 Task: Go to iMovie help and create a Hollywood-style, Click on Create a trailer
Action: Mouse moved to (226, 8)
Screenshot: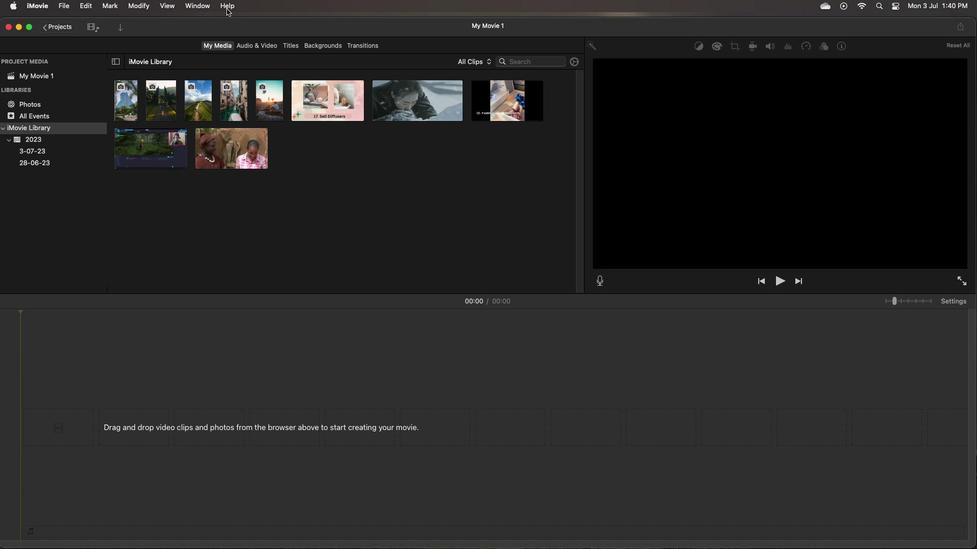 
Action: Mouse pressed left at (226, 8)
Screenshot: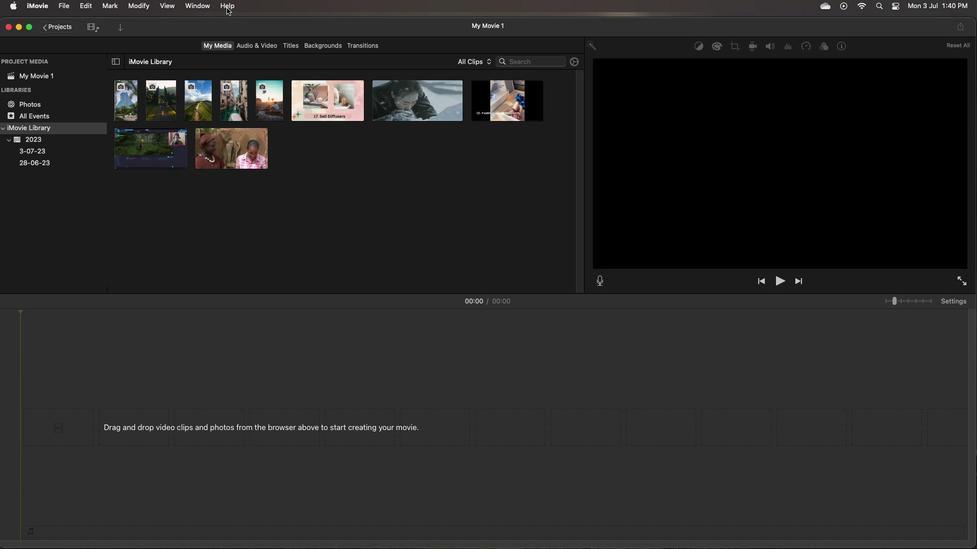 
Action: Mouse moved to (238, 31)
Screenshot: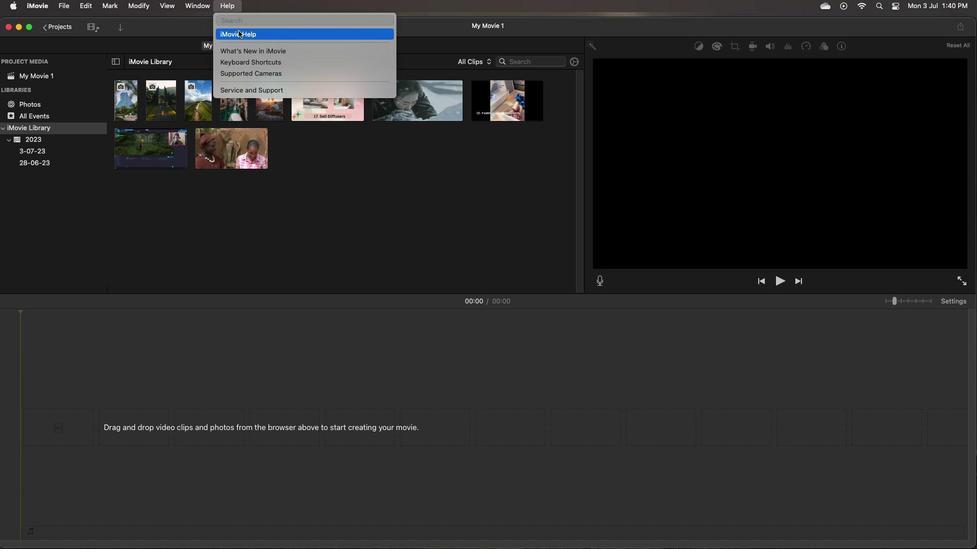 
Action: Mouse pressed left at (238, 31)
Screenshot: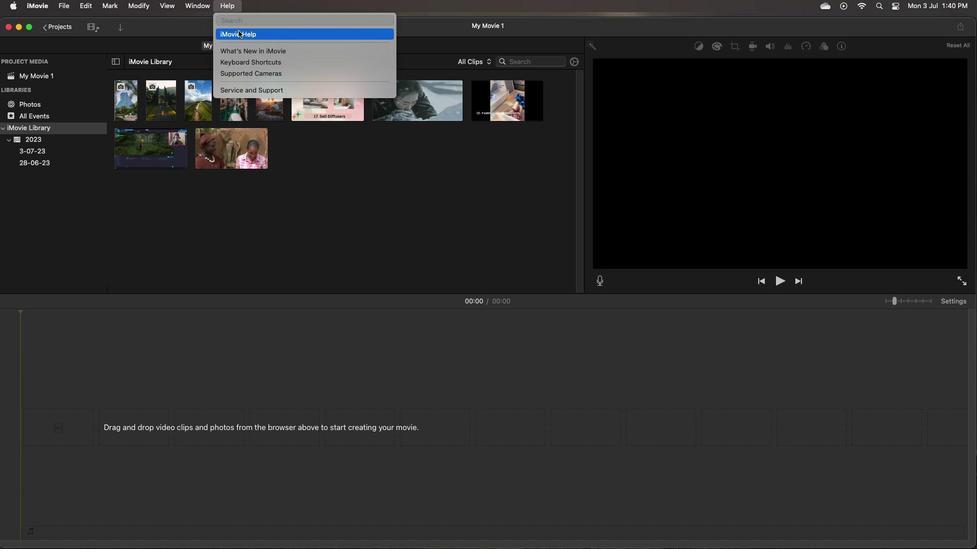
Action: Mouse moved to (430, 237)
Screenshot: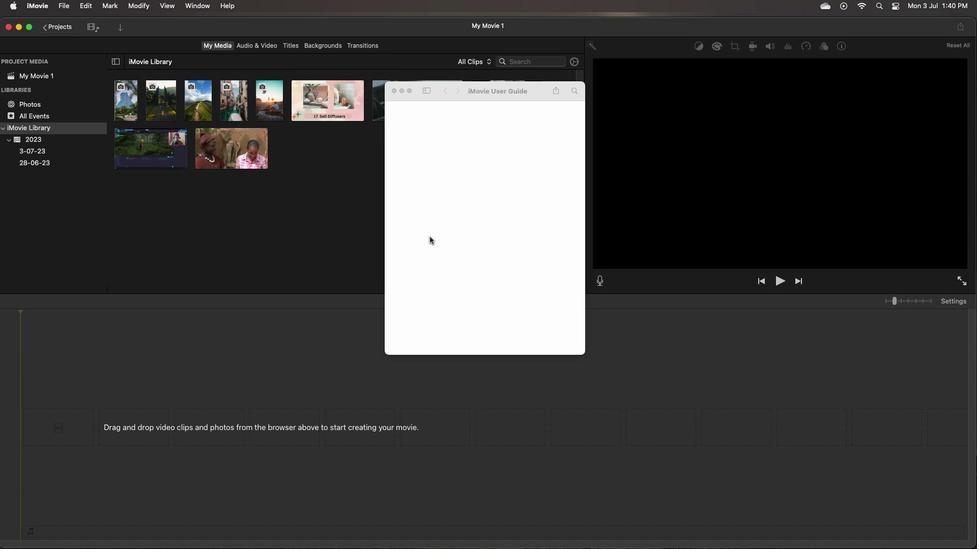 
Action: Mouse scrolled (430, 237) with delta (0, 0)
Screenshot: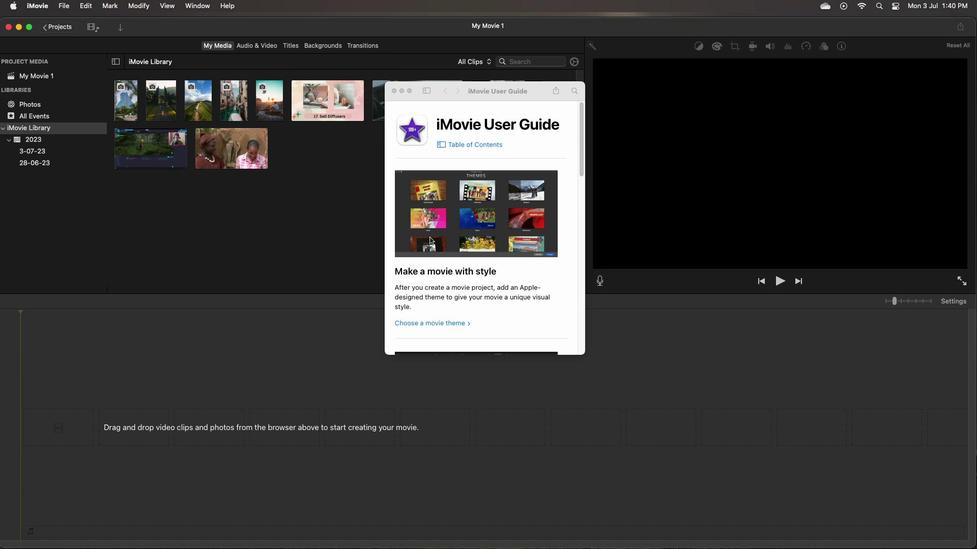 
Action: Mouse scrolled (430, 237) with delta (0, 0)
Screenshot: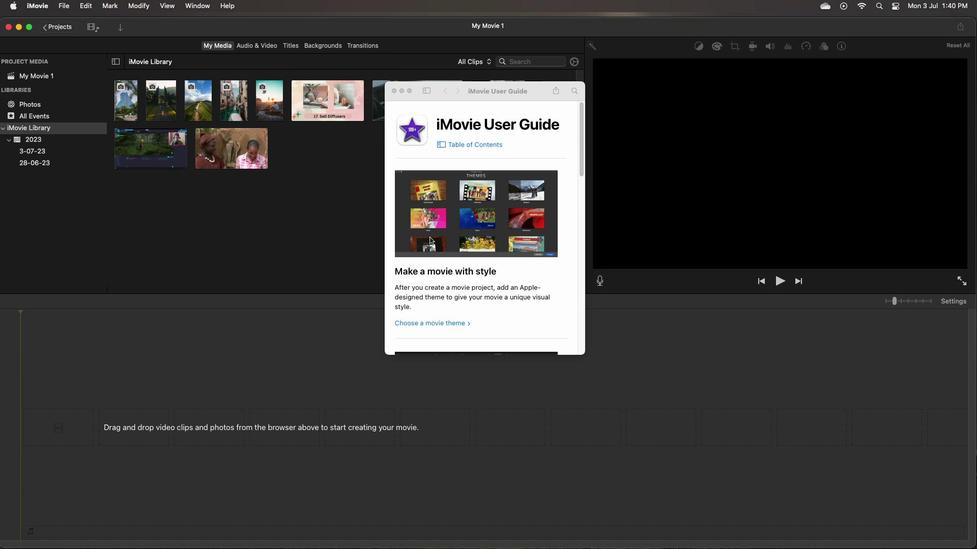 
Action: Mouse scrolled (430, 237) with delta (0, -1)
Screenshot: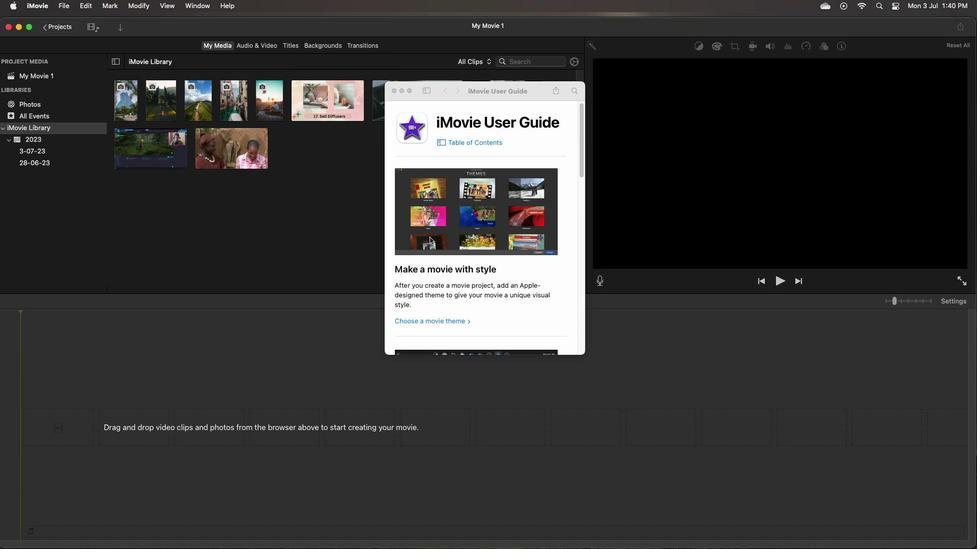
Action: Mouse scrolled (430, 237) with delta (0, -2)
Screenshot: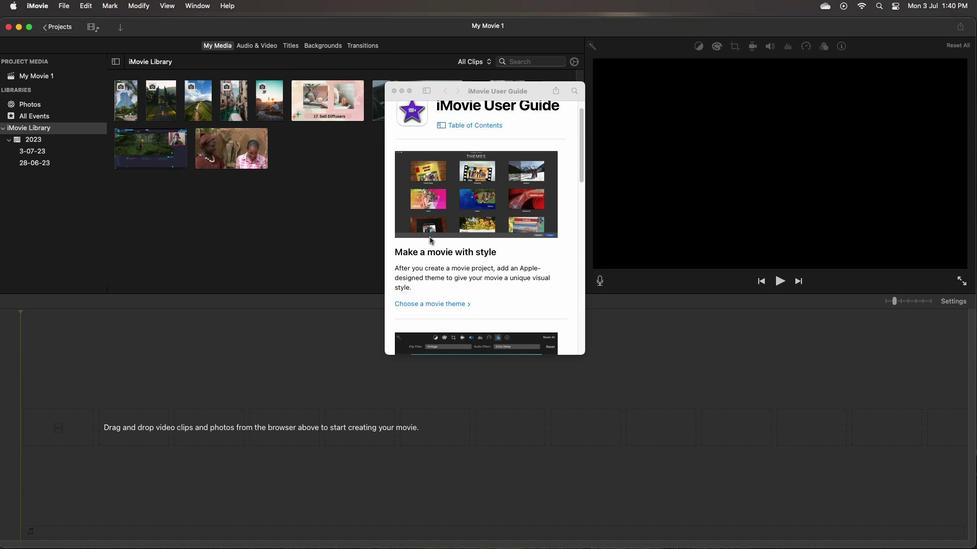 
Action: Mouse scrolled (430, 237) with delta (0, 0)
Screenshot: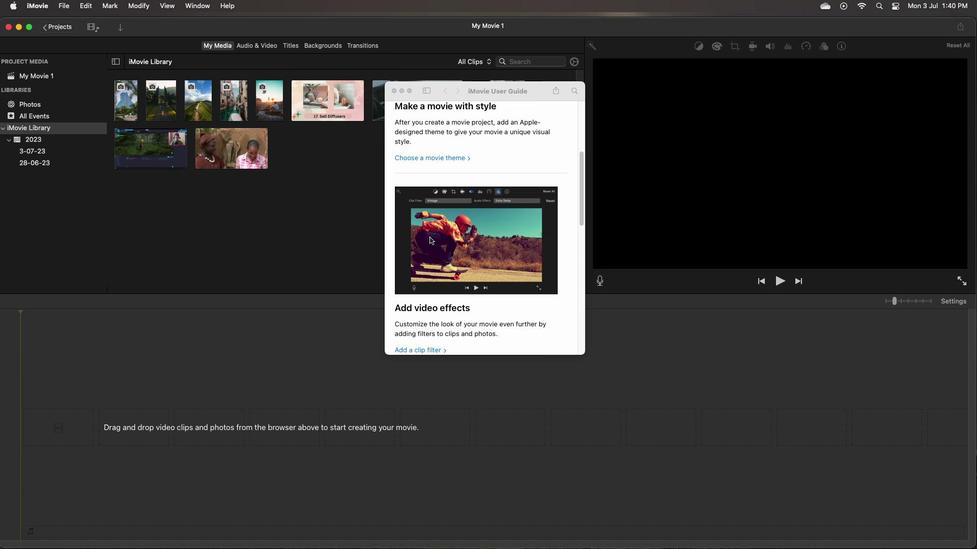 
Action: Mouse scrolled (430, 237) with delta (0, 0)
Screenshot: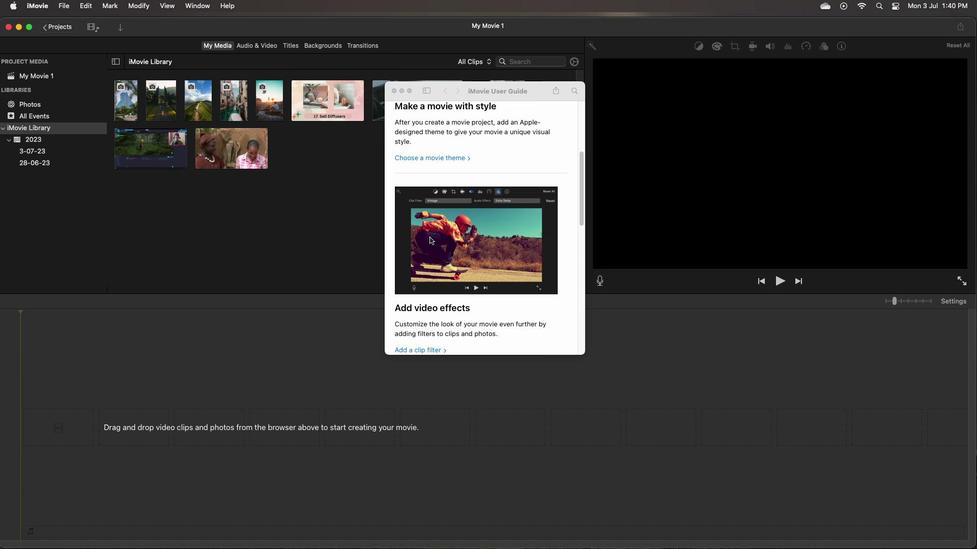 
Action: Mouse scrolled (430, 237) with delta (0, -1)
Screenshot: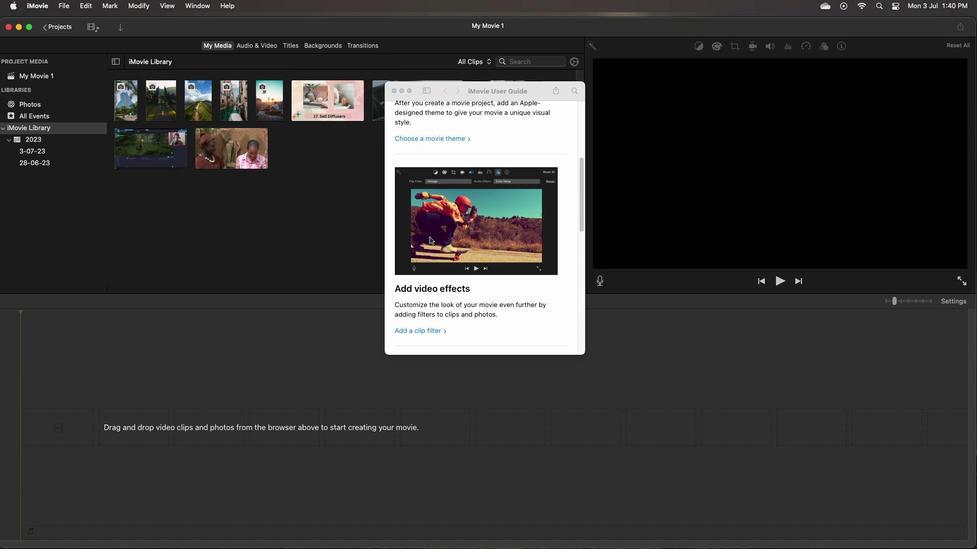 
Action: Mouse scrolled (430, 237) with delta (0, -1)
Screenshot: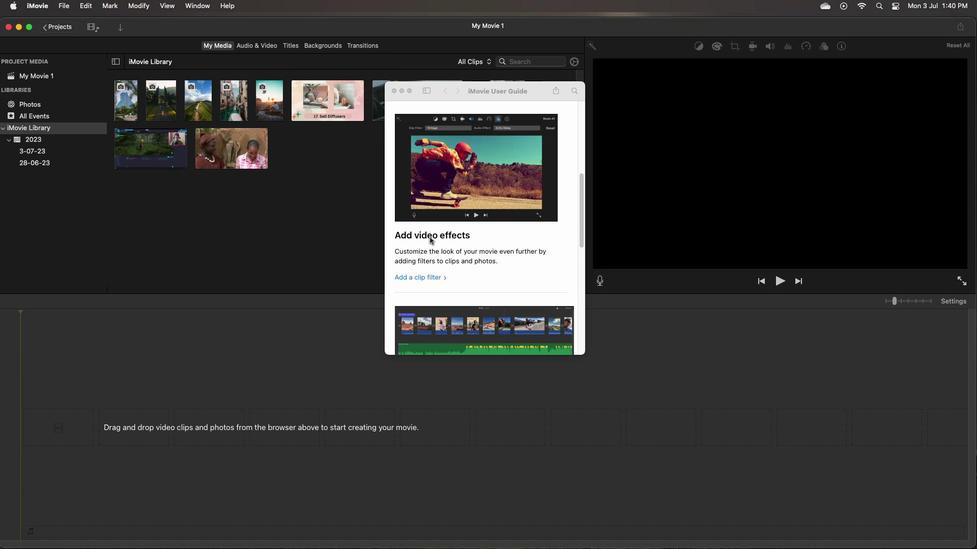 
Action: Mouse scrolled (430, 237) with delta (0, 0)
Screenshot: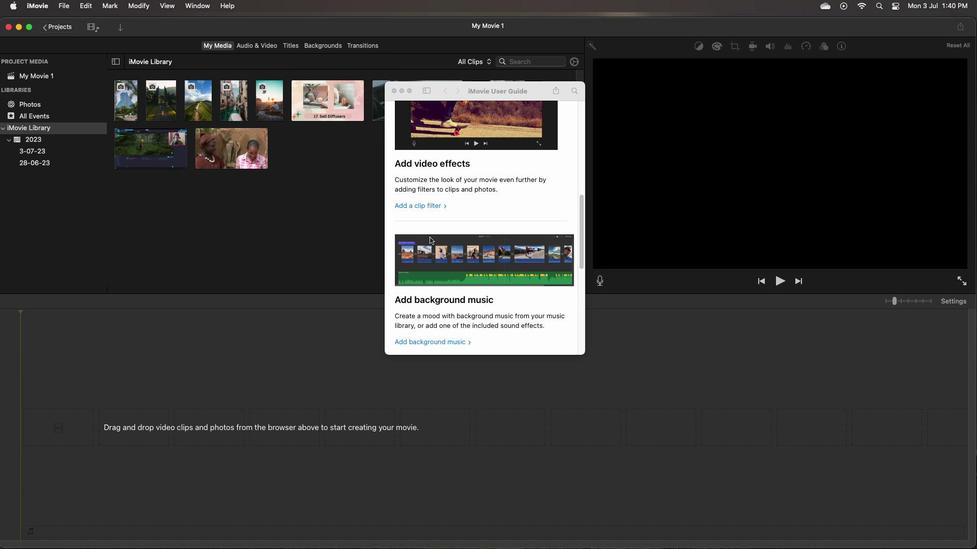 
Action: Mouse scrolled (430, 237) with delta (0, 0)
Screenshot: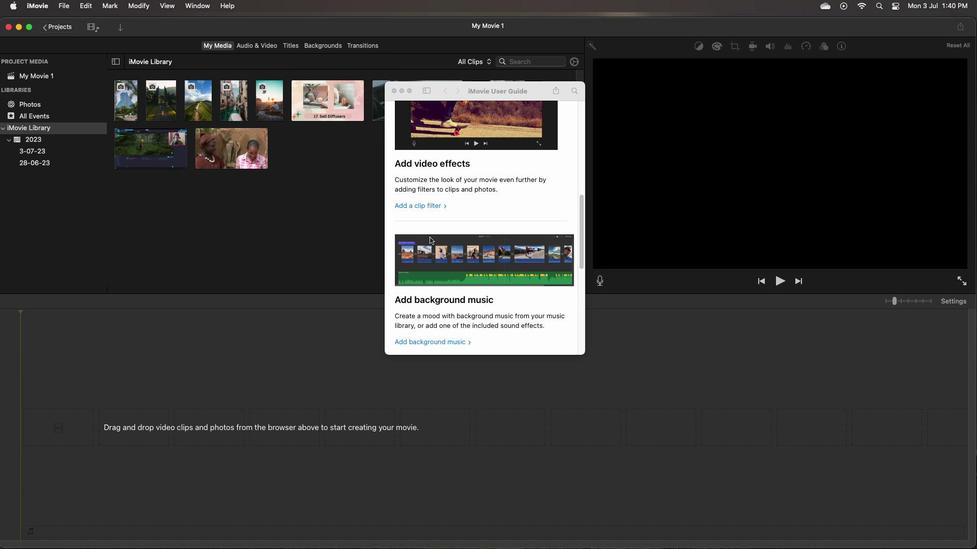 
Action: Mouse scrolled (430, 237) with delta (0, -1)
Screenshot: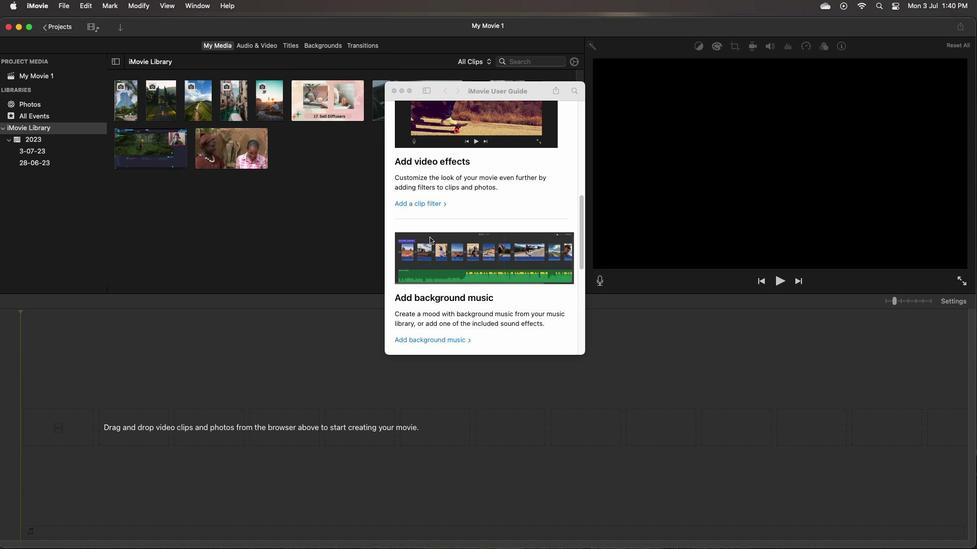 
Action: Mouse scrolled (430, 237) with delta (0, -1)
Screenshot: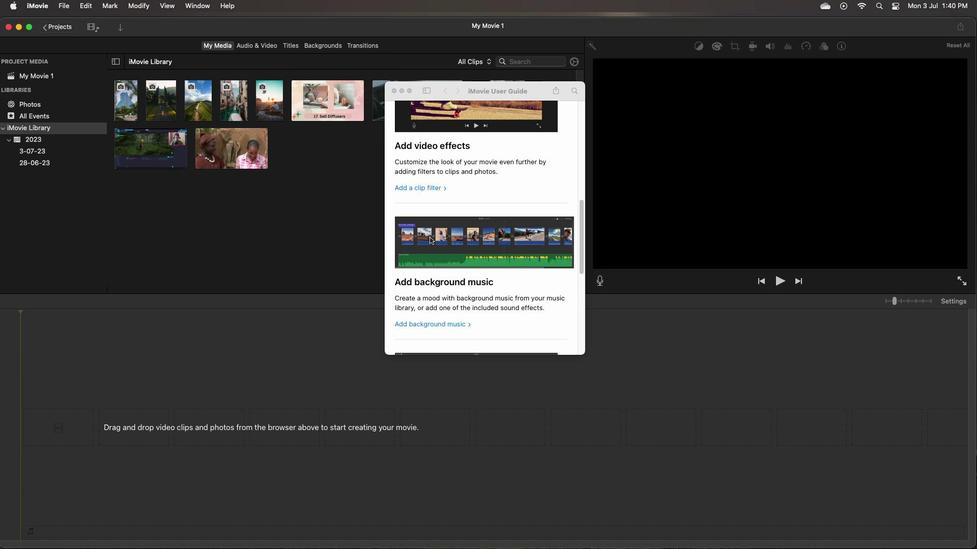 
Action: Mouse scrolled (430, 237) with delta (0, -1)
Screenshot: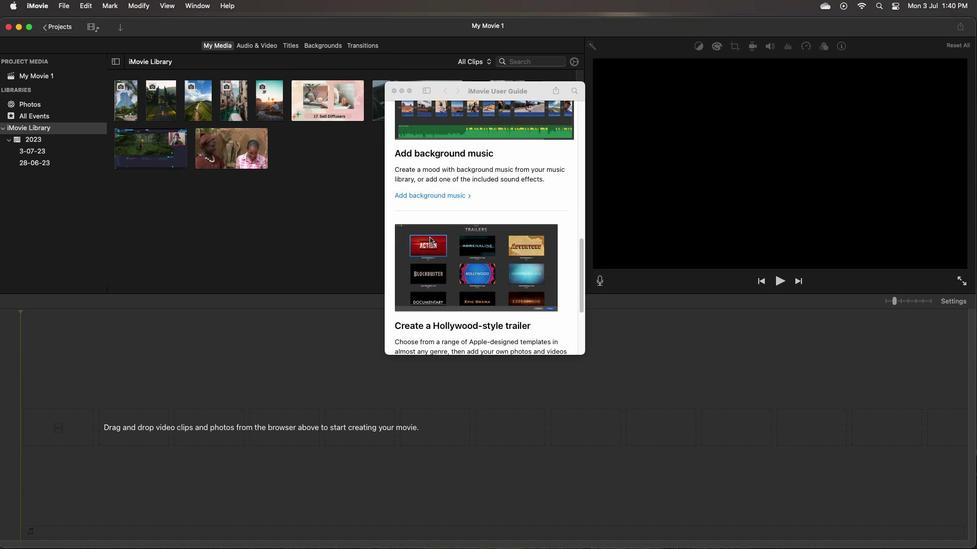 
Action: Mouse moved to (433, 296)
Screenshot: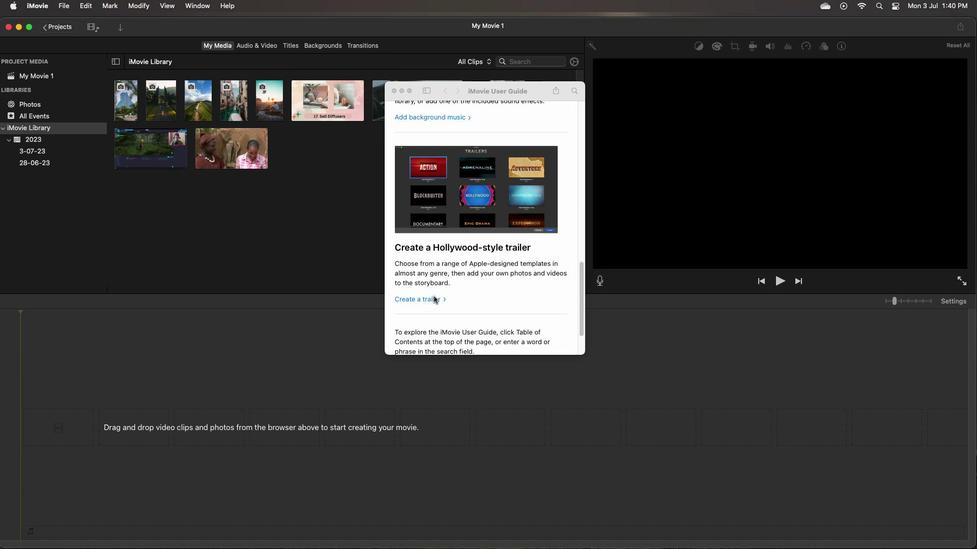 
Action: Mouse pressed left at (433, 296)
Screenshot: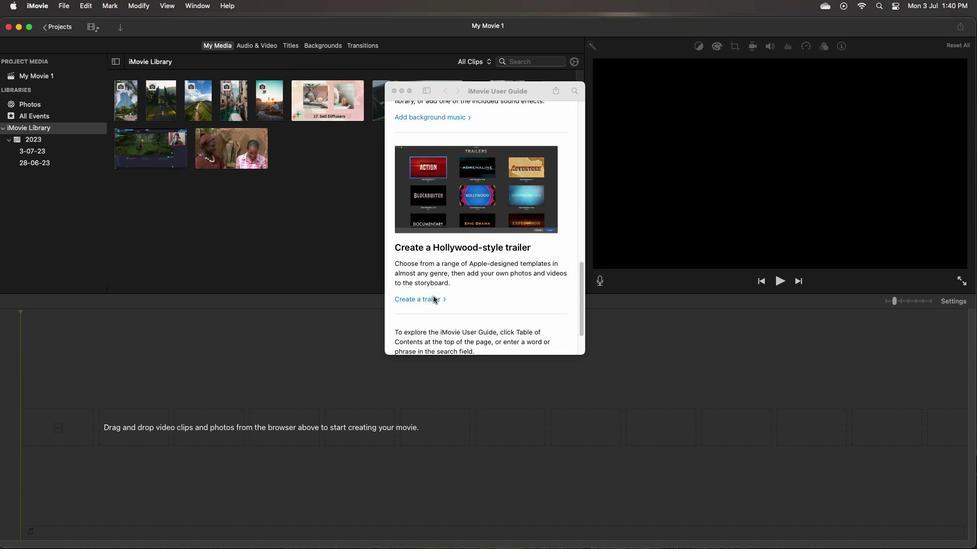 
Action: Mouse moved to (434, 296)
Screenshot: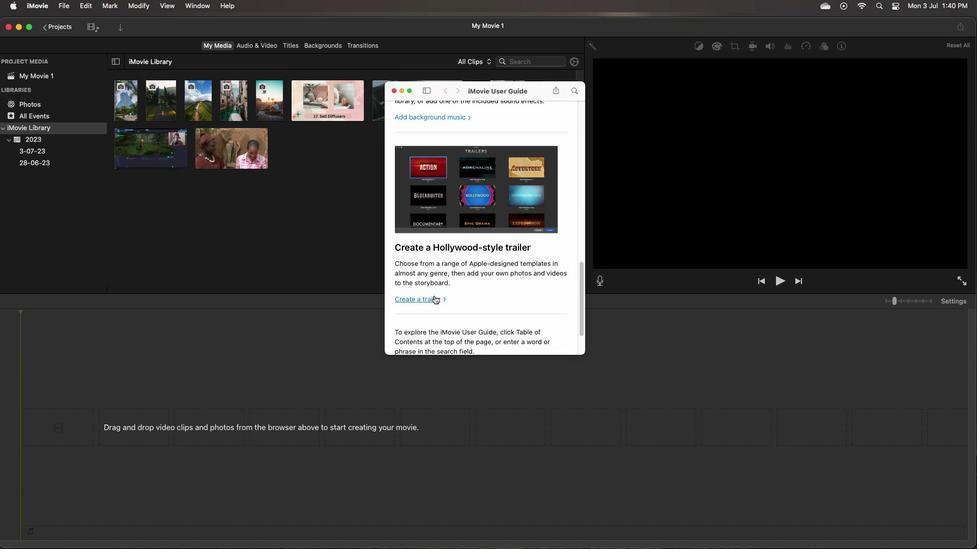 
Action: Mouse pressed left at (434, 296)
Screenshot: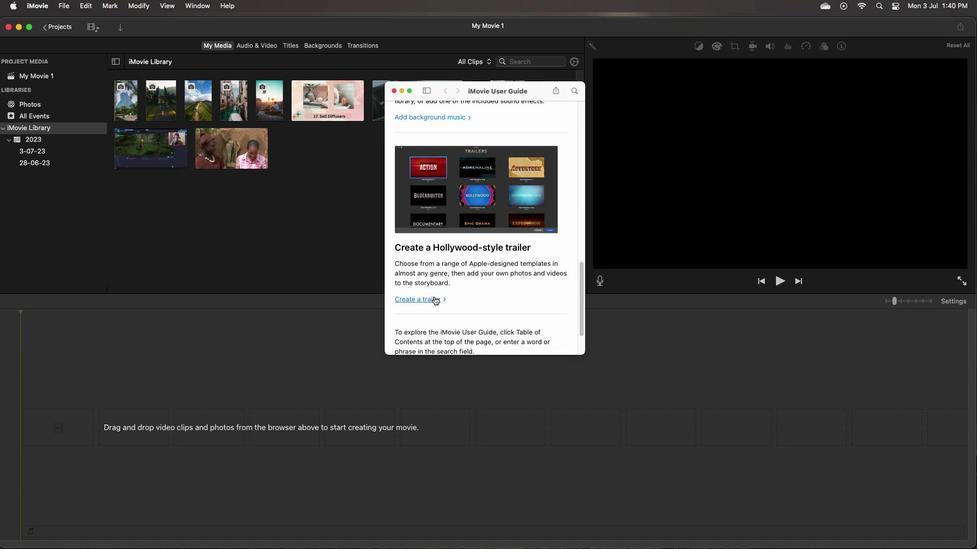 
